 Task: Sort the products by best match.
Action: Mouse moved to (23, 124)
Screenshot: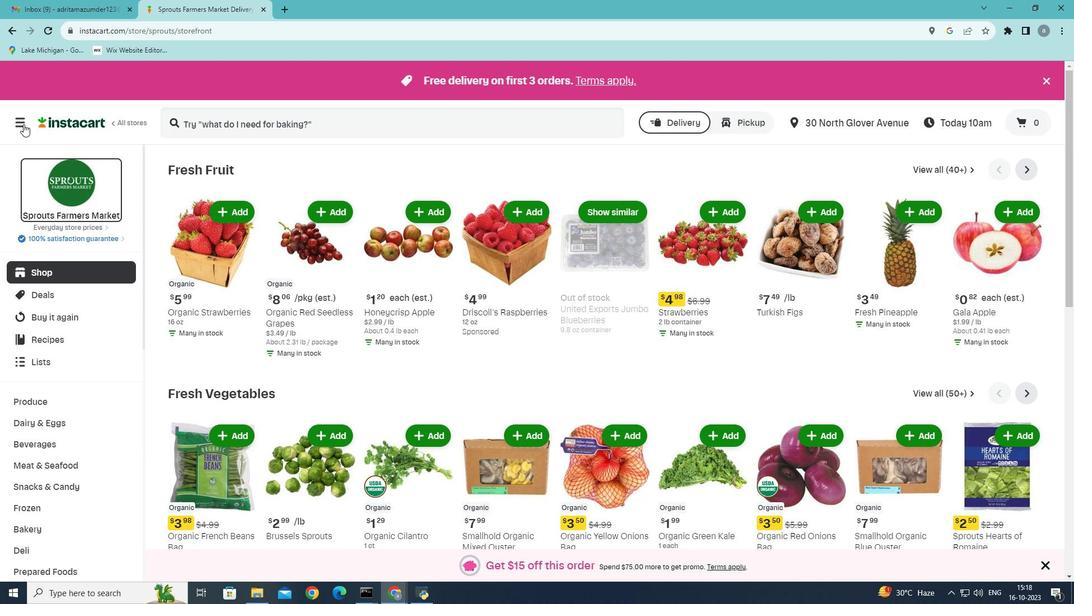 
Action: Mouse pressed left at (23, 124)
Screenshot: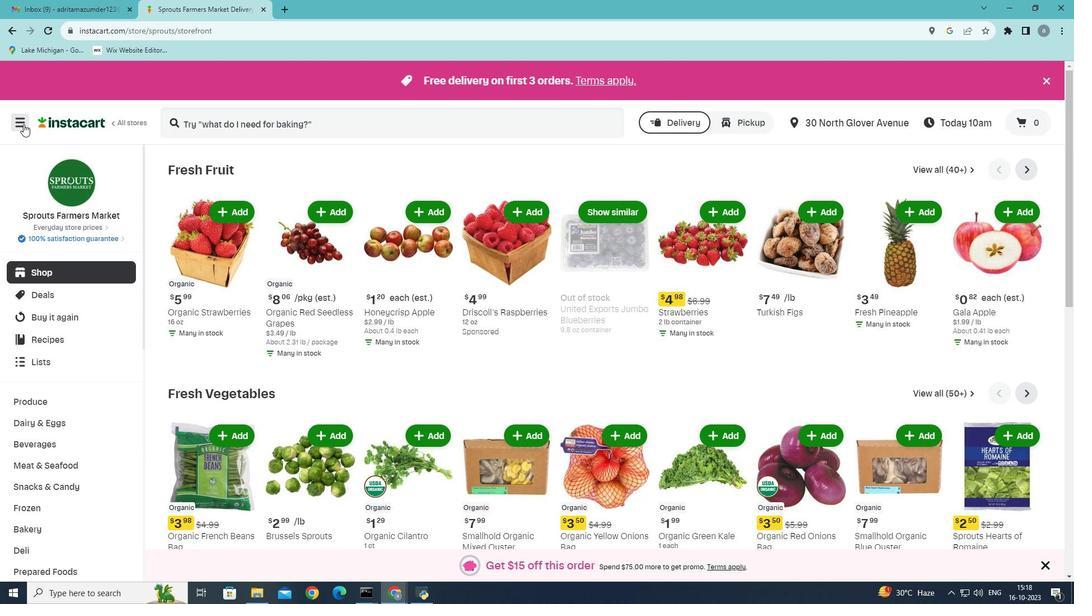 
Action: Mouse moved to (40, 322)
Screenshot: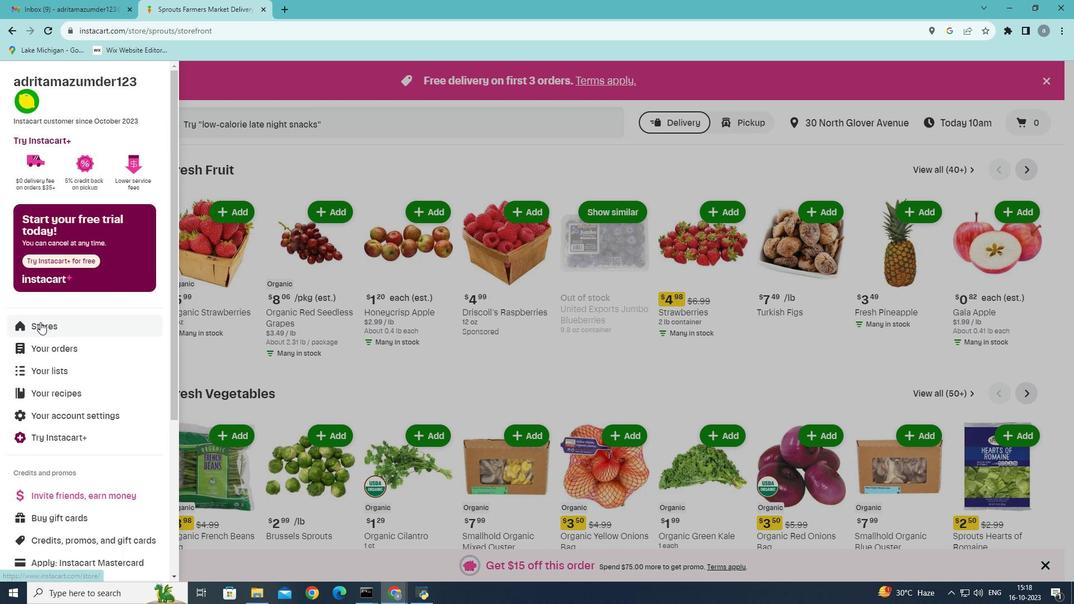 
Action: Mouse pressed left at (40, 322)
Screenshot: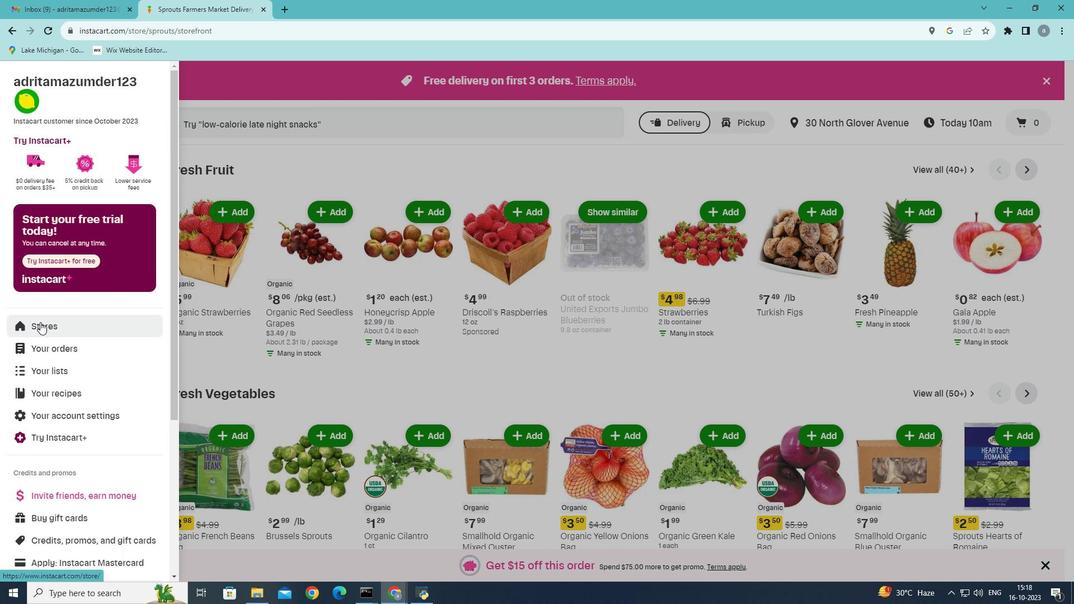 
Action: Mouse moved to (248, 124)
Screenshot: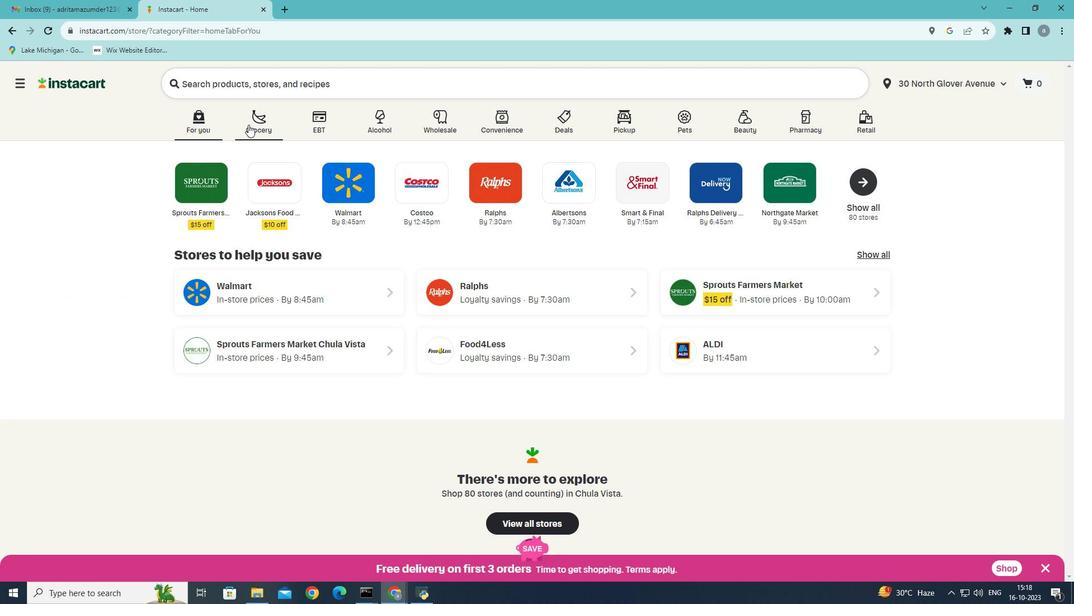 
Action: Mouse pressed left at (248, 124)
Screenshot: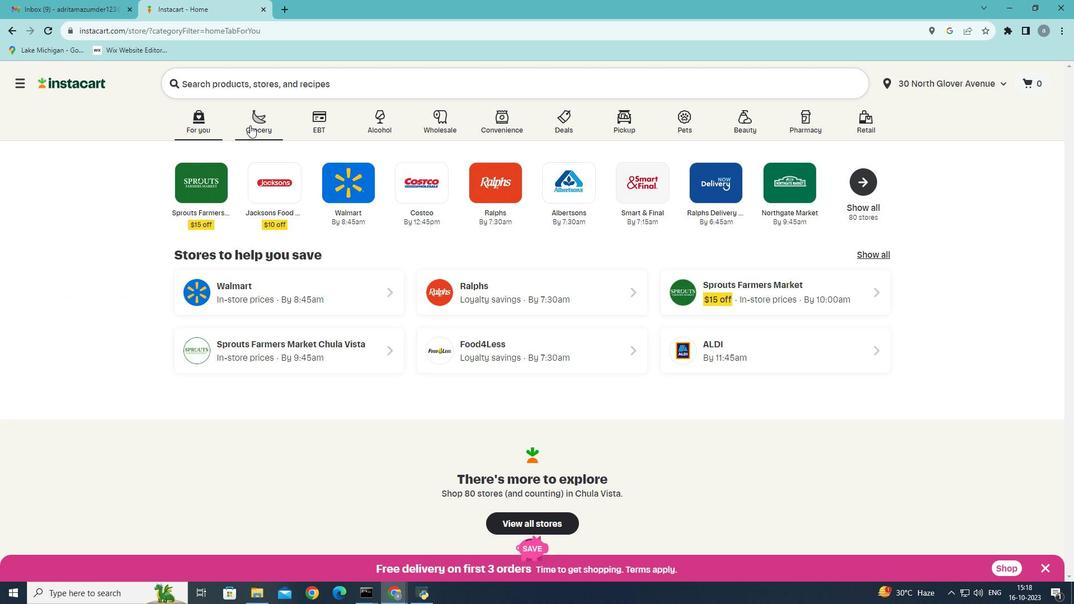 
Action: Mouse moved to (731, 268)
Screenshot: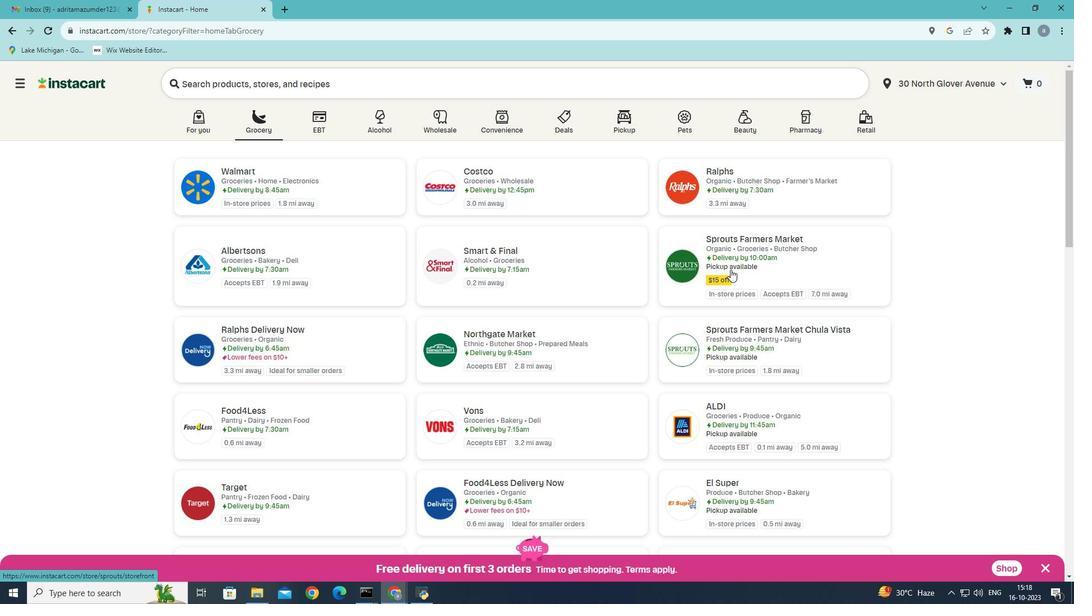 
Action: Mouse pressed left at (731, 268)
Screenshot: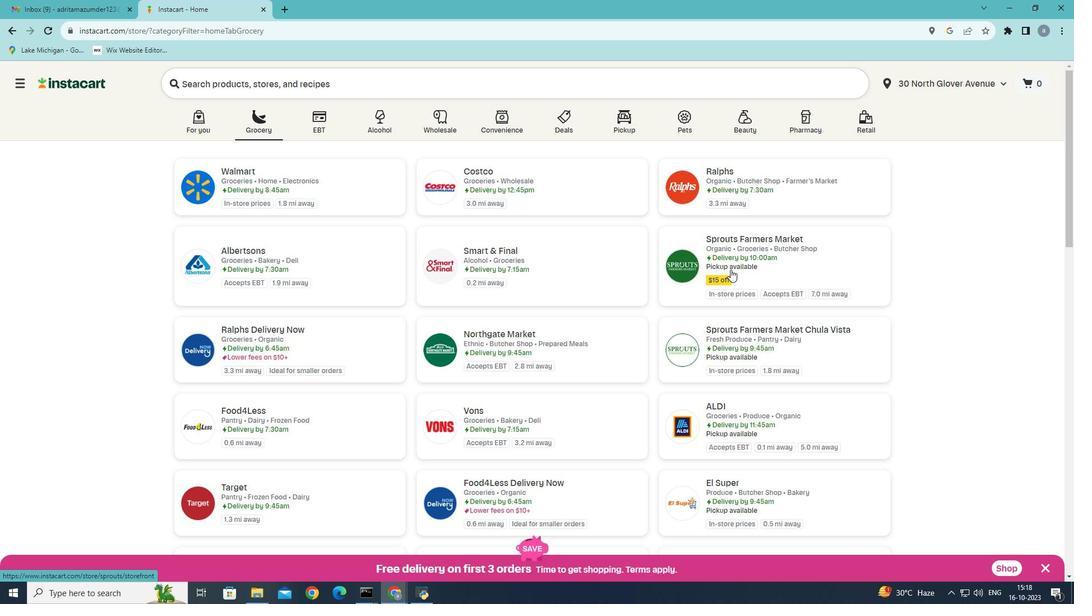
Action: Mouse moved to (70, 464)
Screenshot: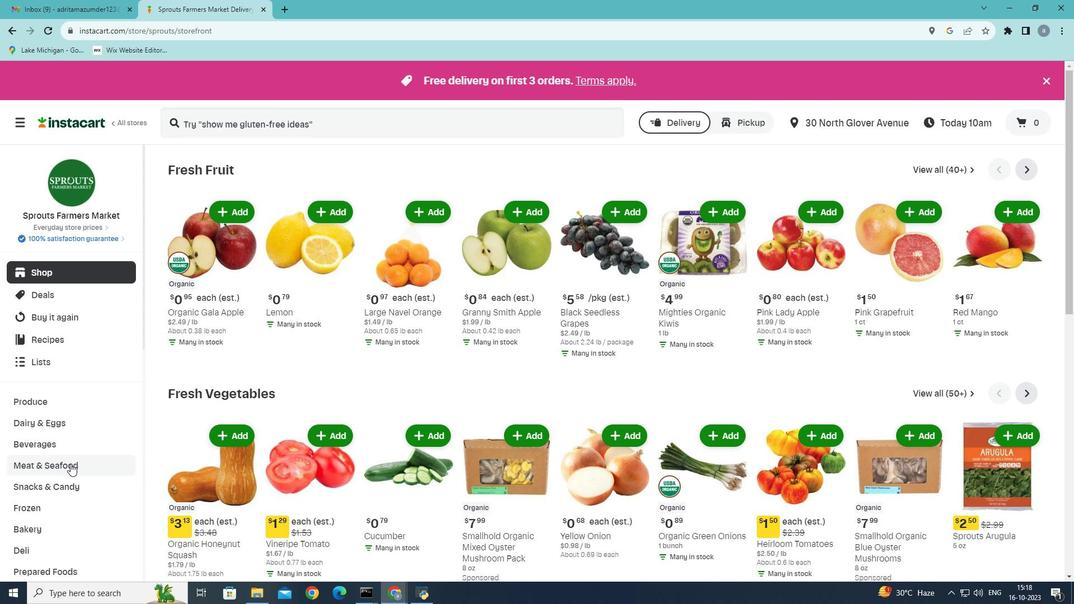 
Action: Mouse pressed left at (70, 464)
Screenshot: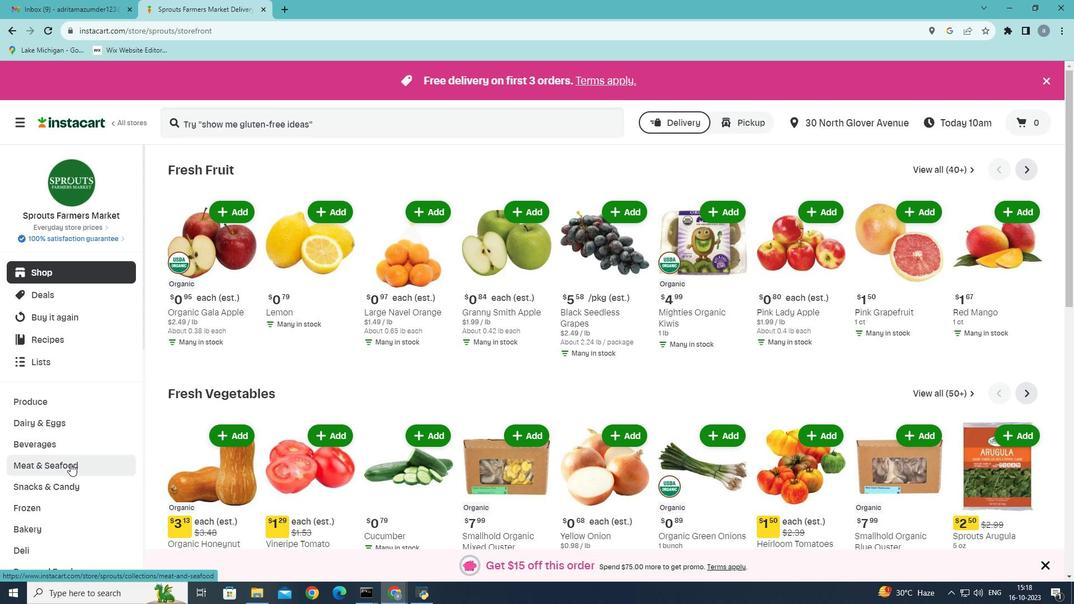 
Action: Mouse moved to (290, 194)
Screenshot: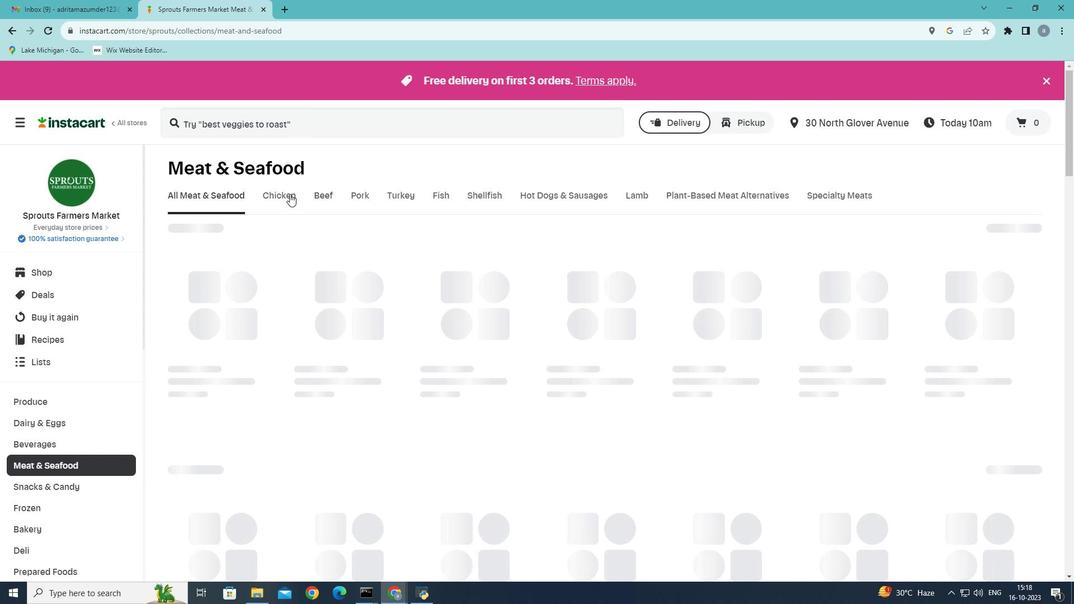 
Action: Mouse pressed left at (290, 194)
Screenshot: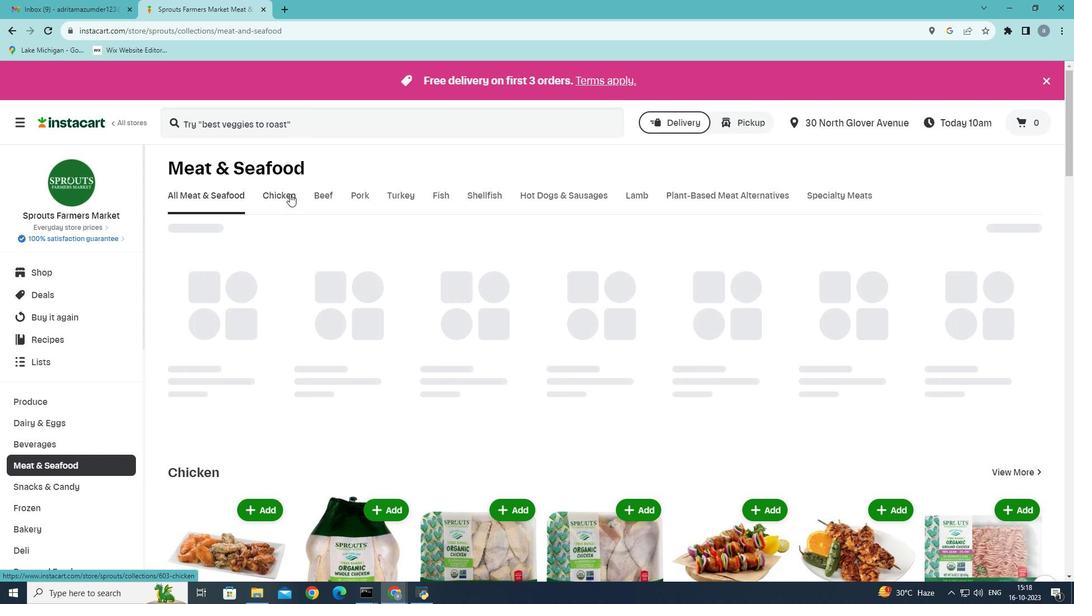 
Action: Mouse moved to (260, 250)
Screenshot: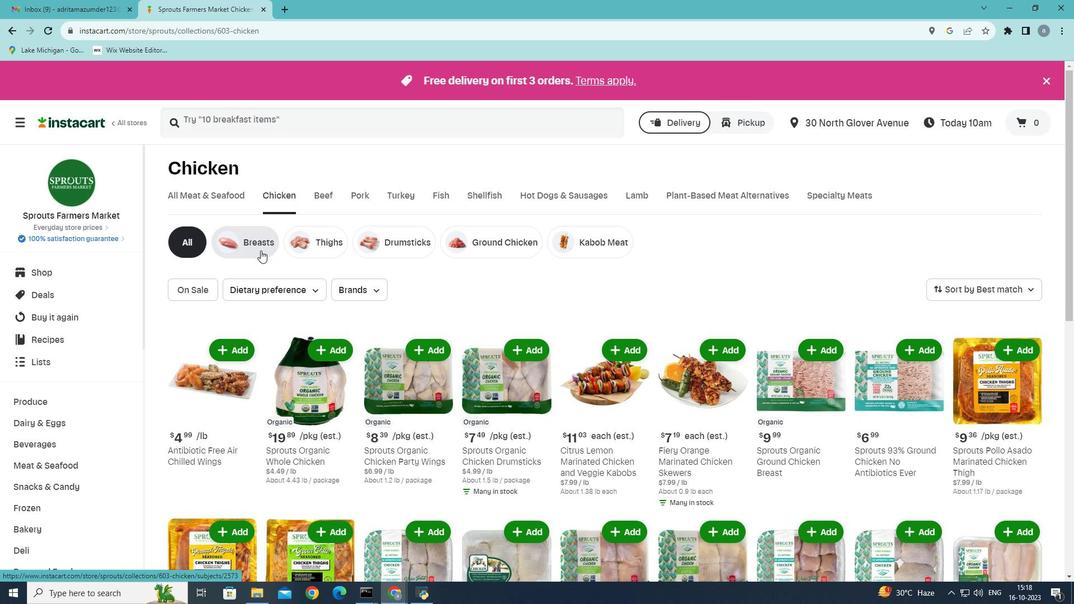 
Action: Mouse pressed left at (260, 250)
Screenshot: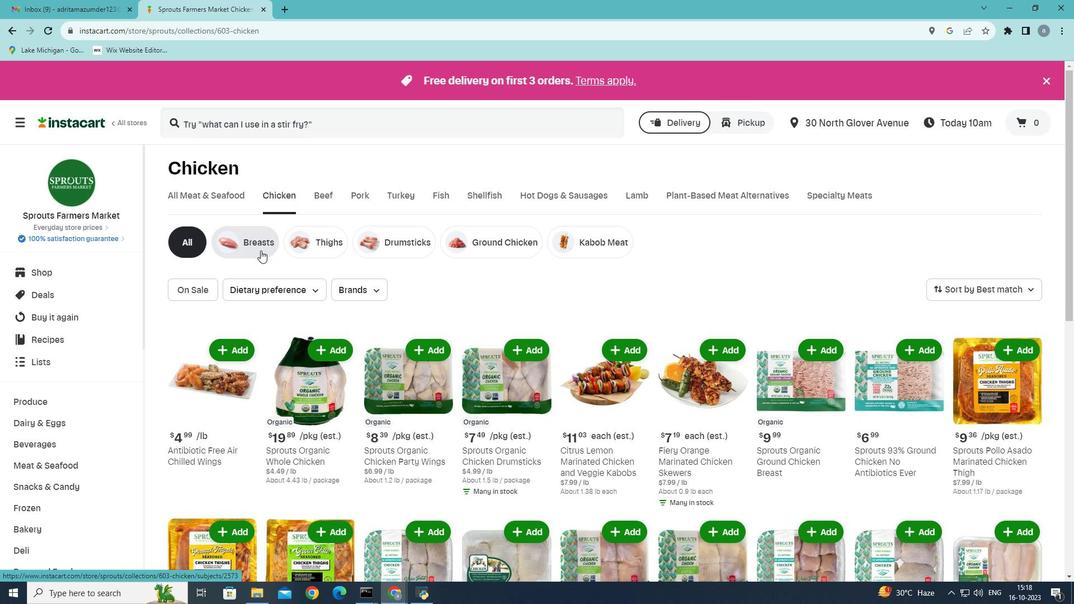 
Action: Mouse moved to (1035, 287)
Screenshot: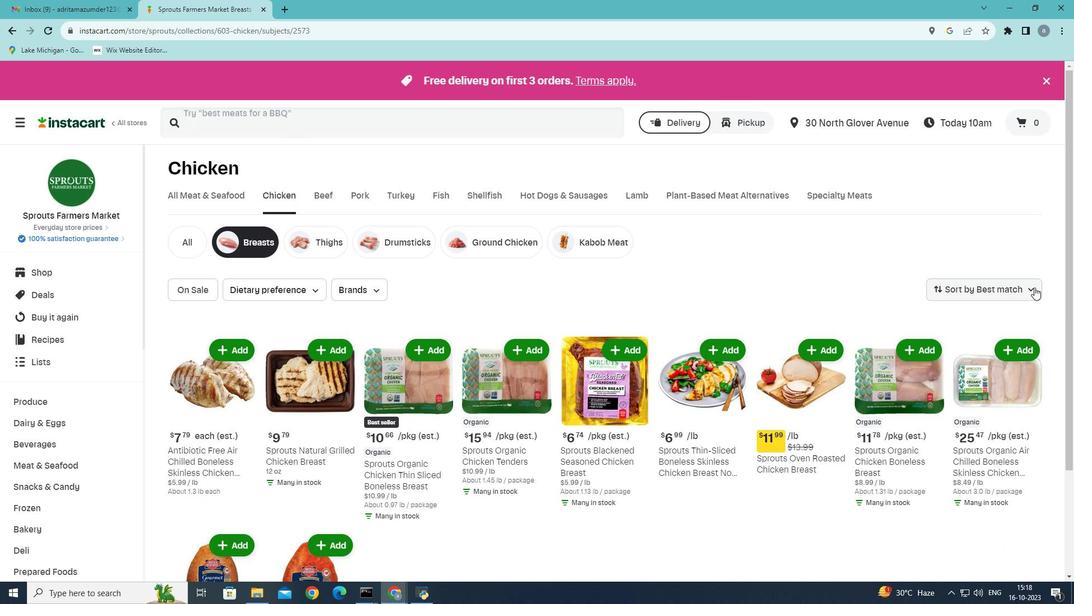 
Action: Mouse pressed left at (1035, 287)
Screenshot: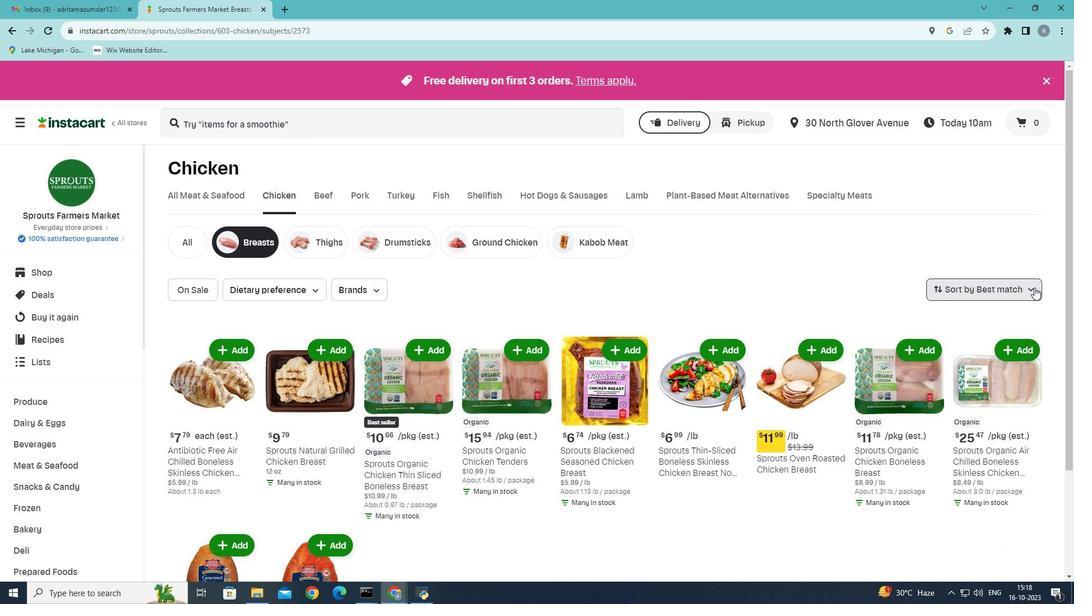 
Action: Mouse moved to (971, 324)
Screenshot: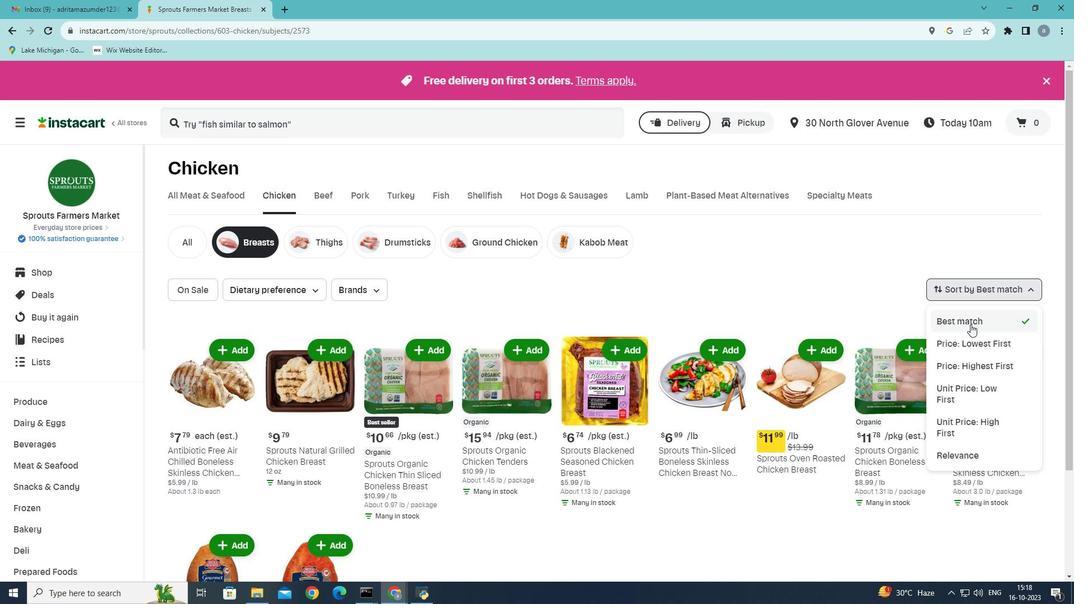 
Action: Mouse pressed left at (971, 324)
Screenshot: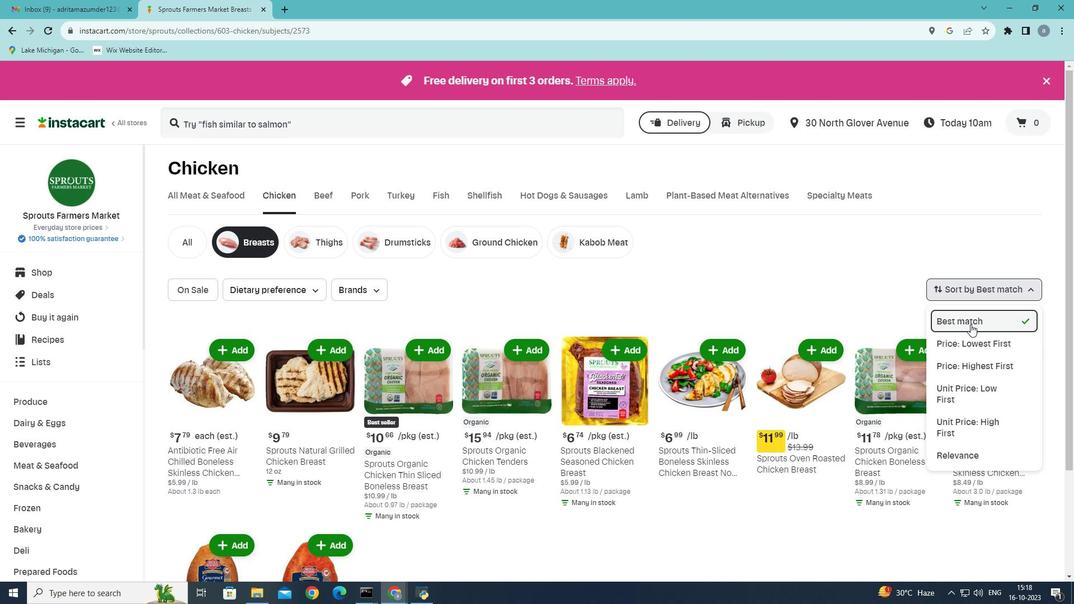 
Action: Mouse moved to (397, 300)
Screenshot: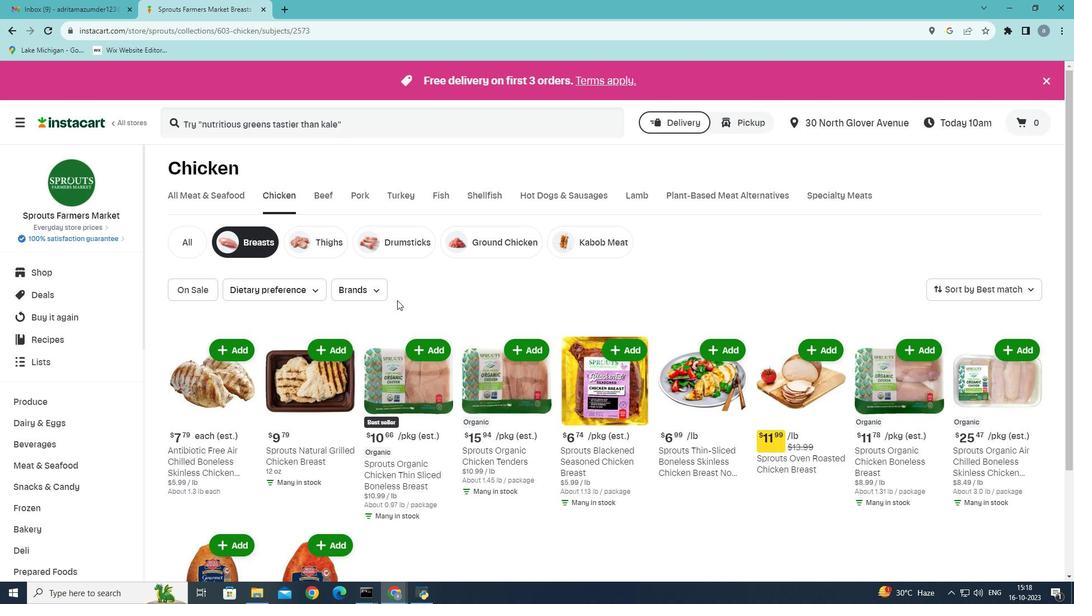 
